Task: In job alerts turn off push notifications.
Action: Mouse moved to (674, 58)
Screenshot: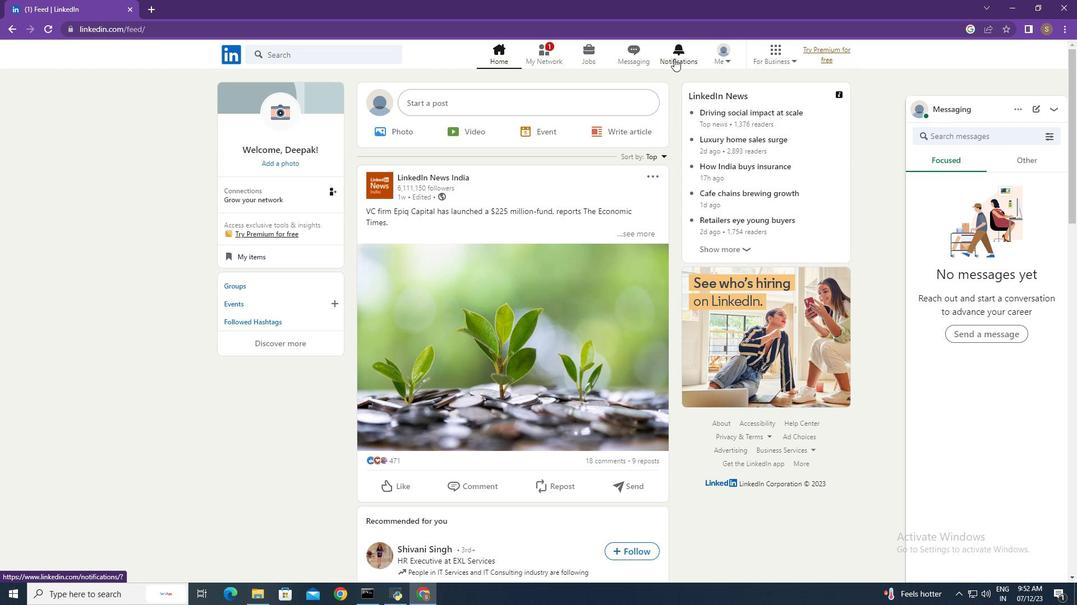 
Action: Mouse pressed left at (674, 58)
Screenshot: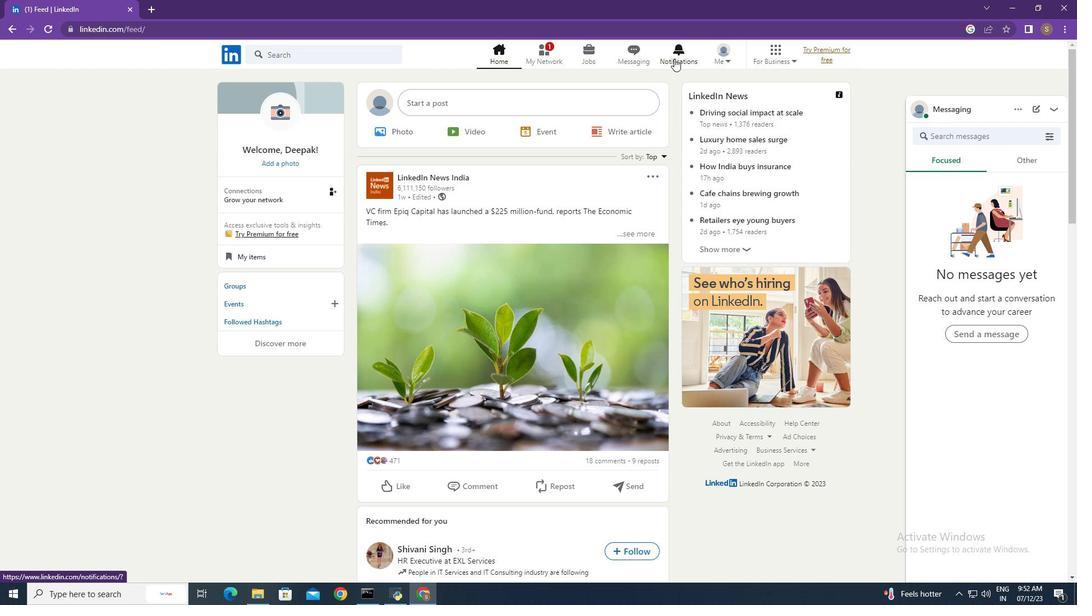 
Action: Mouse moved to (239, 127)
Screenshot: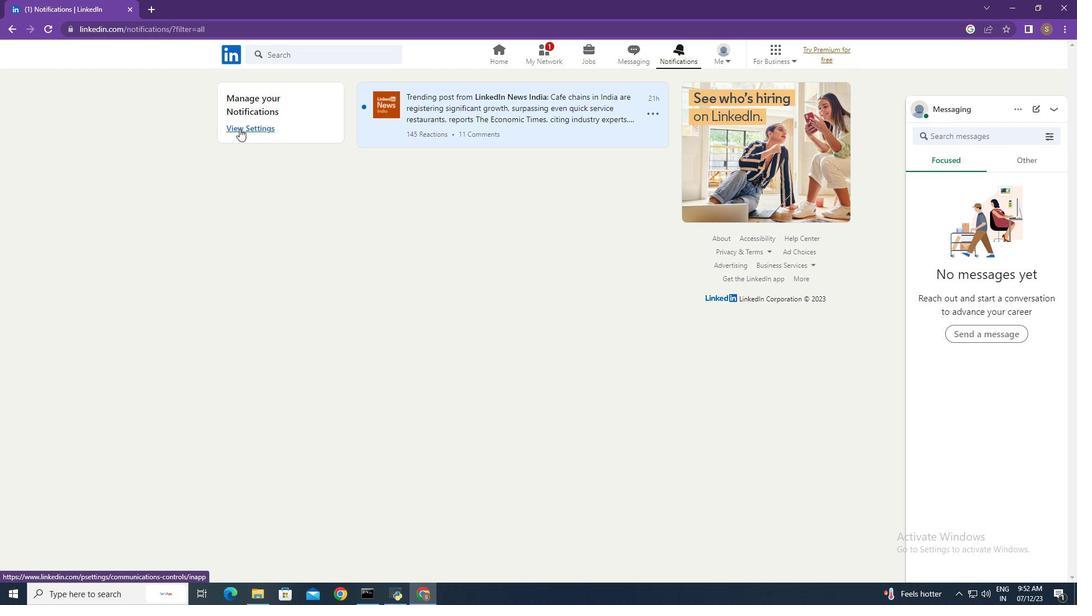
Action: Mouse pressed left at (239, 127)
Screenshot: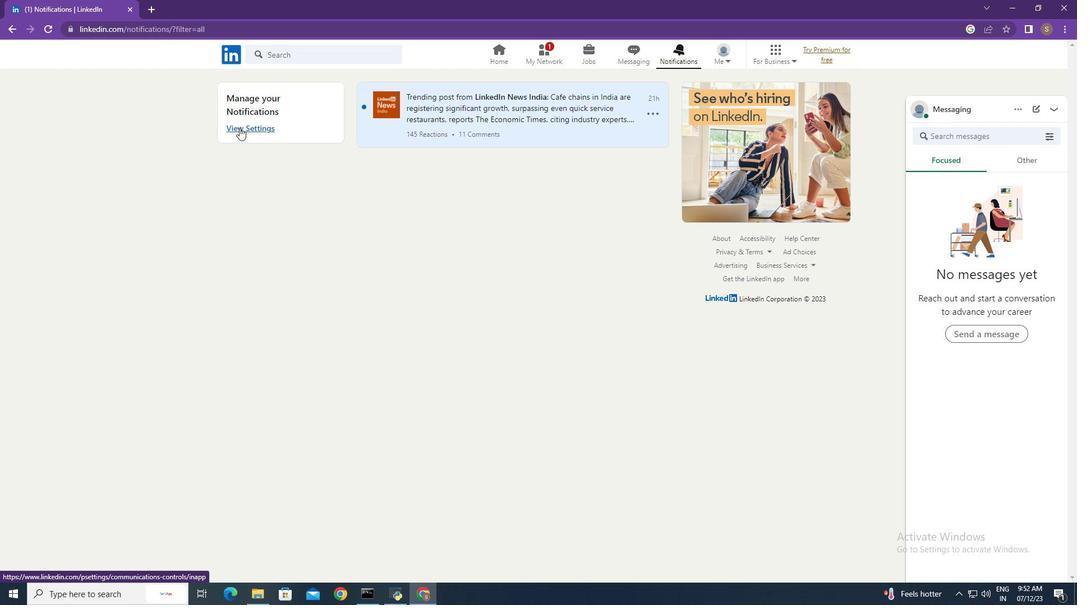 
Action: Mouse moved to (793, 175)
Screenshot: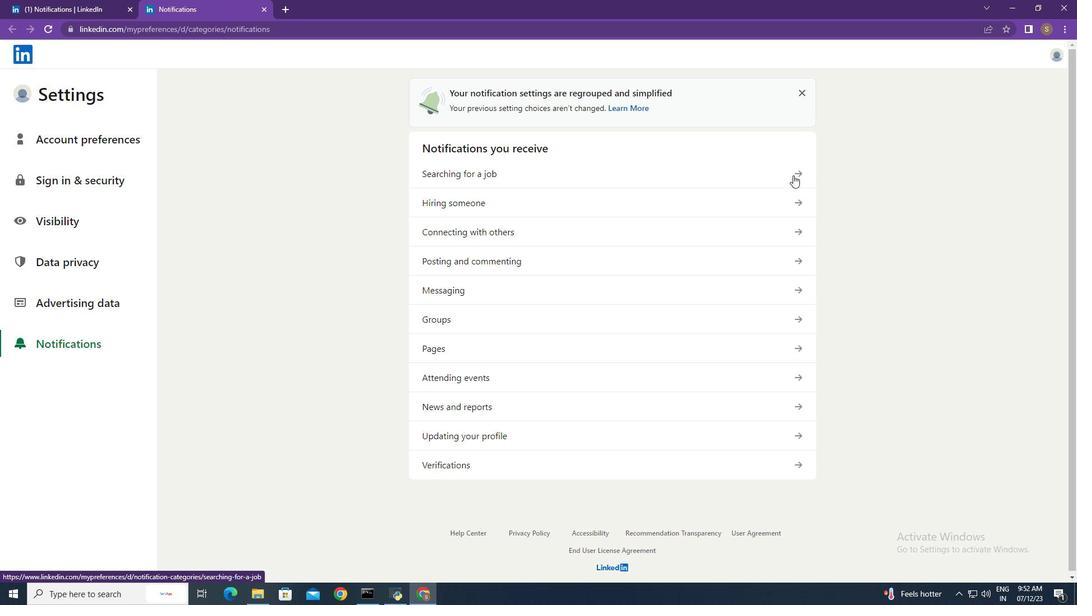 
Action: Mouse pressed left at (793, 175)
Screenshot: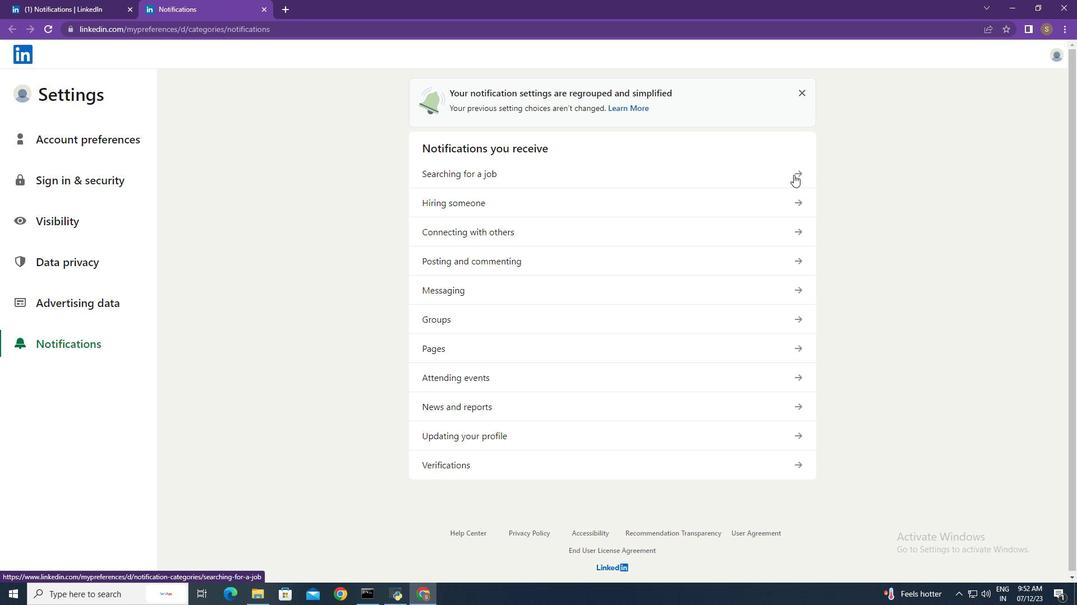 
Action: Mouse moved to (793, 164)
Screenshot: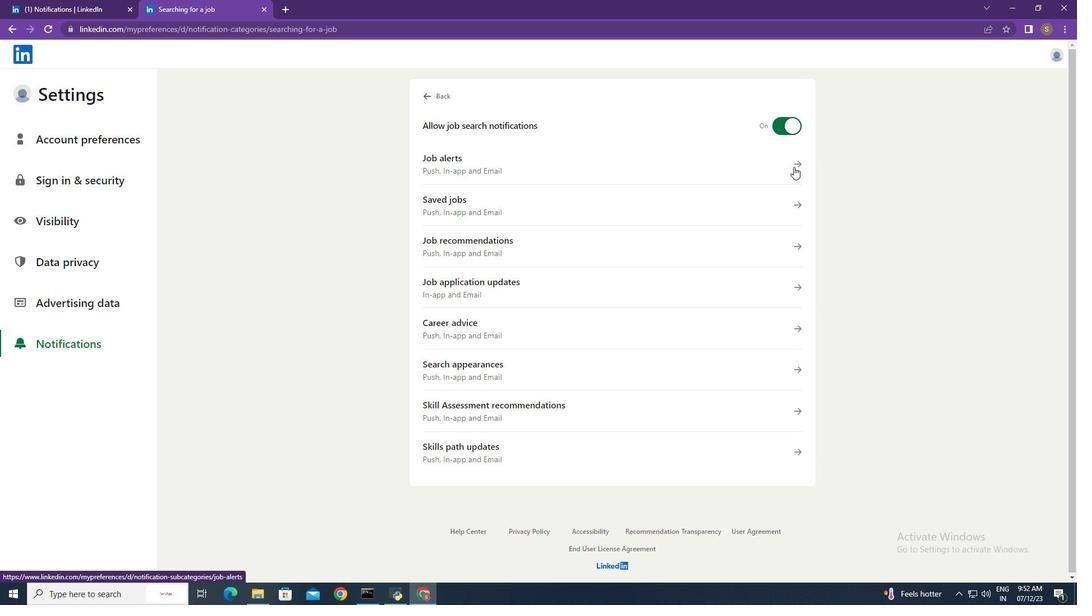 
Action: Mouse pressed left at (793, 164)
Screenshot: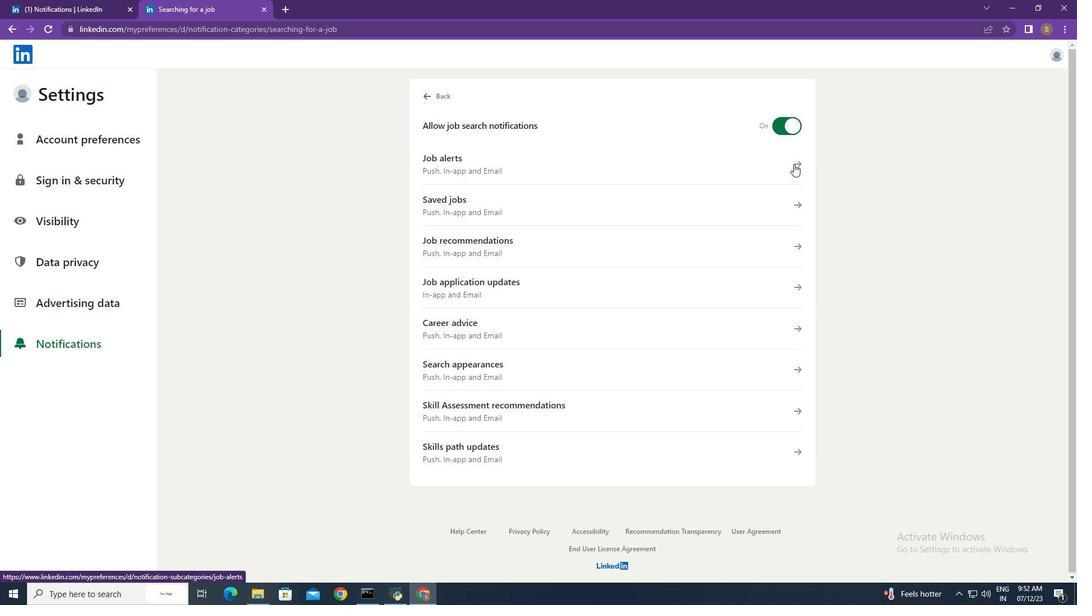 
Action: Mouse moved to (787, 231)
Screenshot: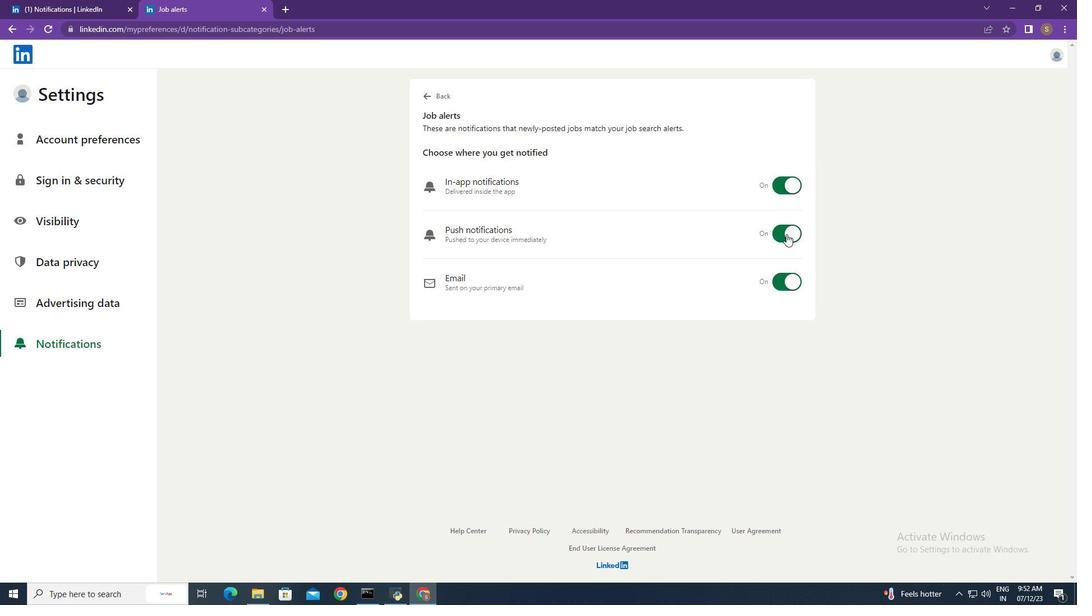 
Action: Mouse pressed left at (787, 231)
Screenshot: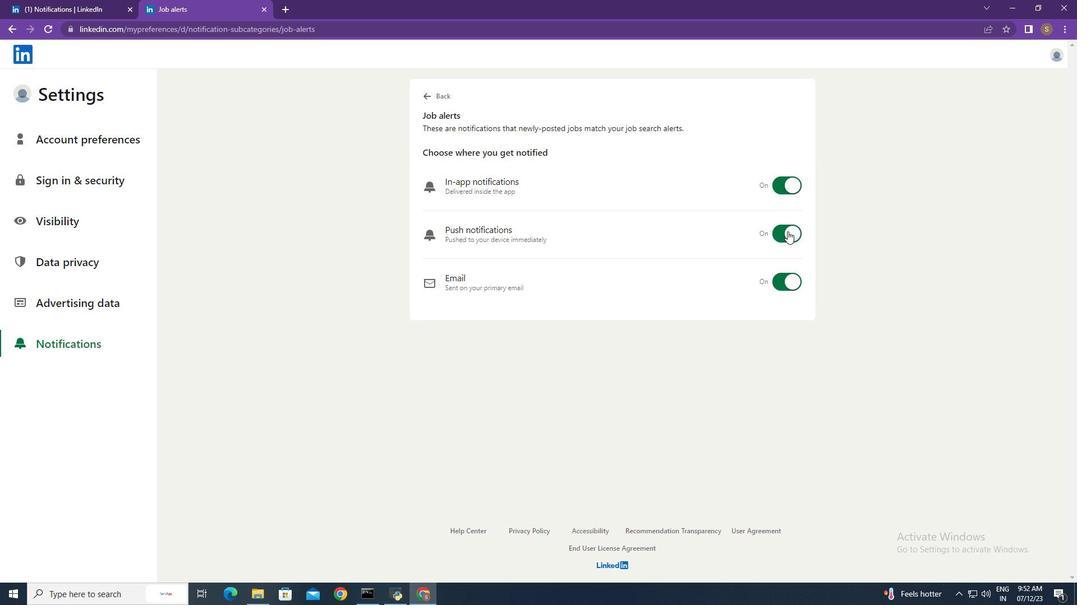 
Action: Mouse moved to (575, 240)
Screenshot: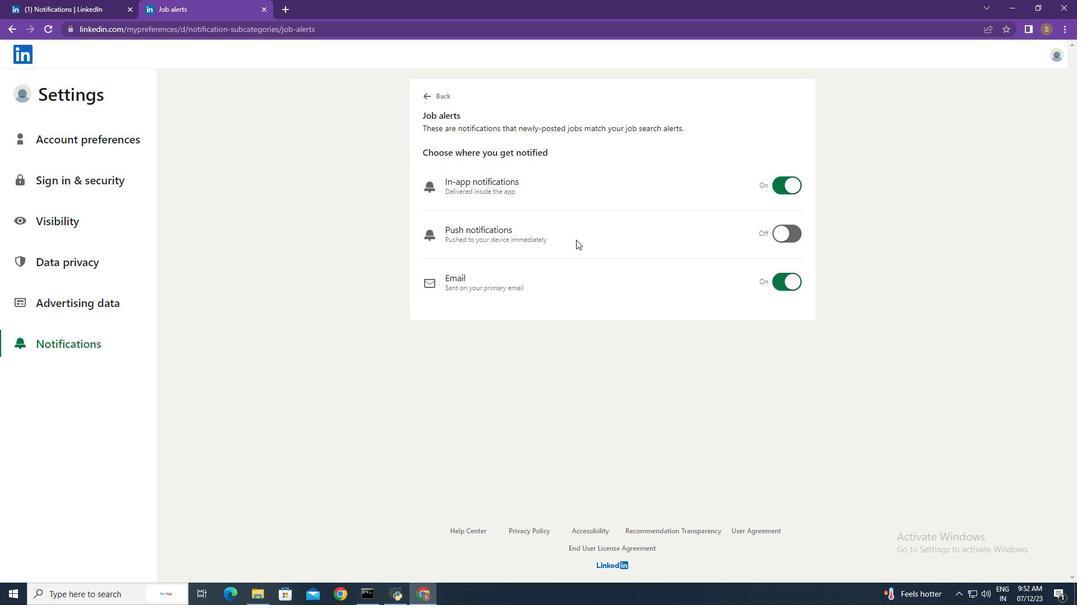 
